 Task: Use the formula "NOW" in spreadsheet "Project portfolio".
Action: Mouse moved to (100, 75)
Screenshot: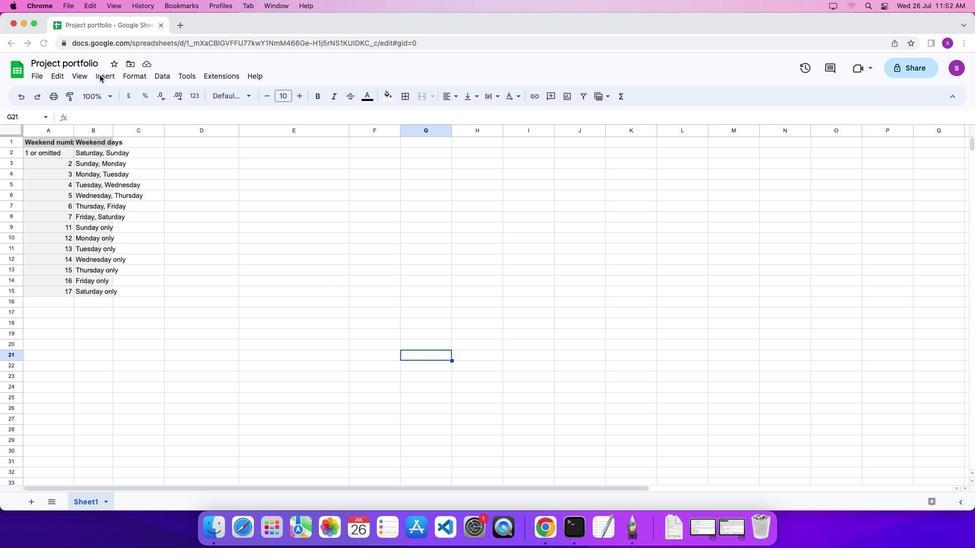 
Action: Mouse pressed left at (100, 75)
Screenshot: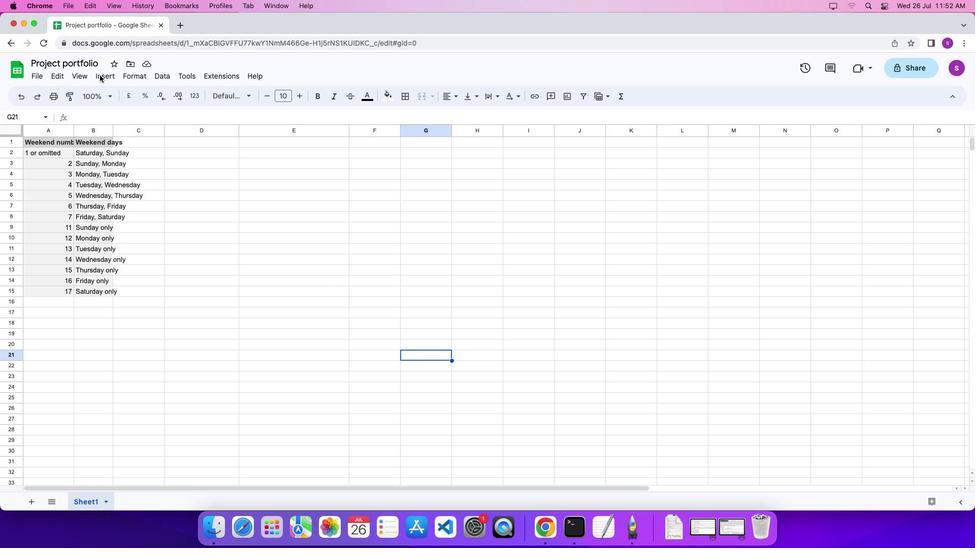 
Action: Mouse moved to (104, 75)
Screenshot: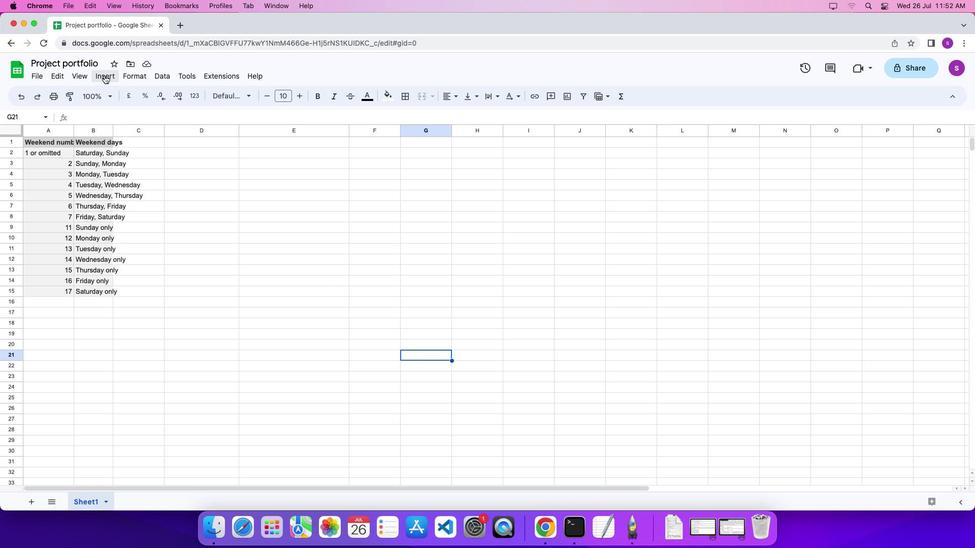
Action: Mouse pressed left at (104, 75)
Screenshot: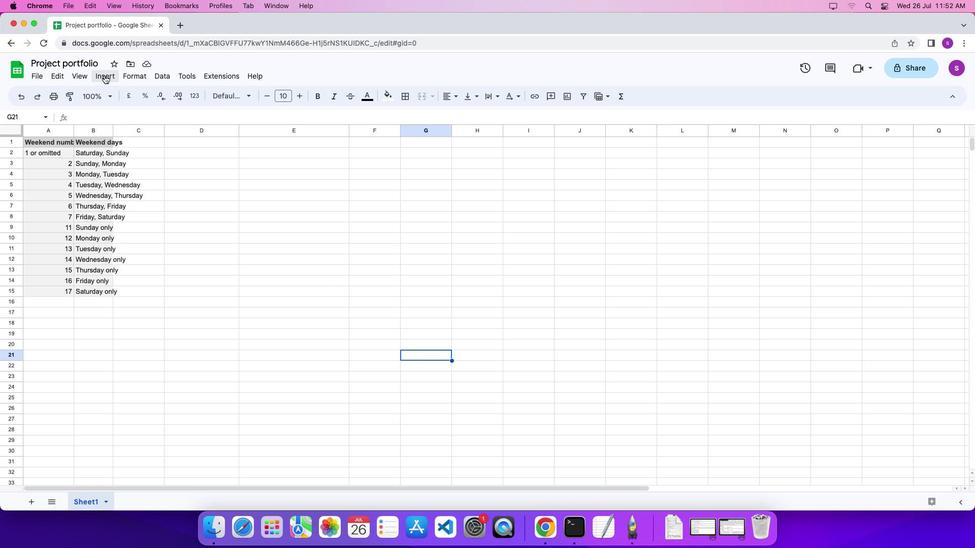 
Action: Mouse moved to (412, 497)
Screenshot: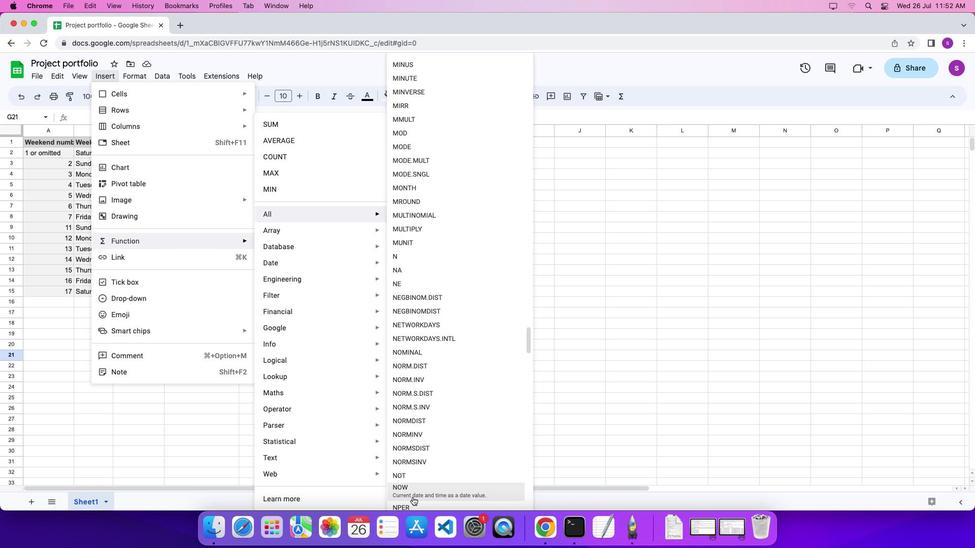 
Action: Mouse pressed left at (412, 497)
Screenshot: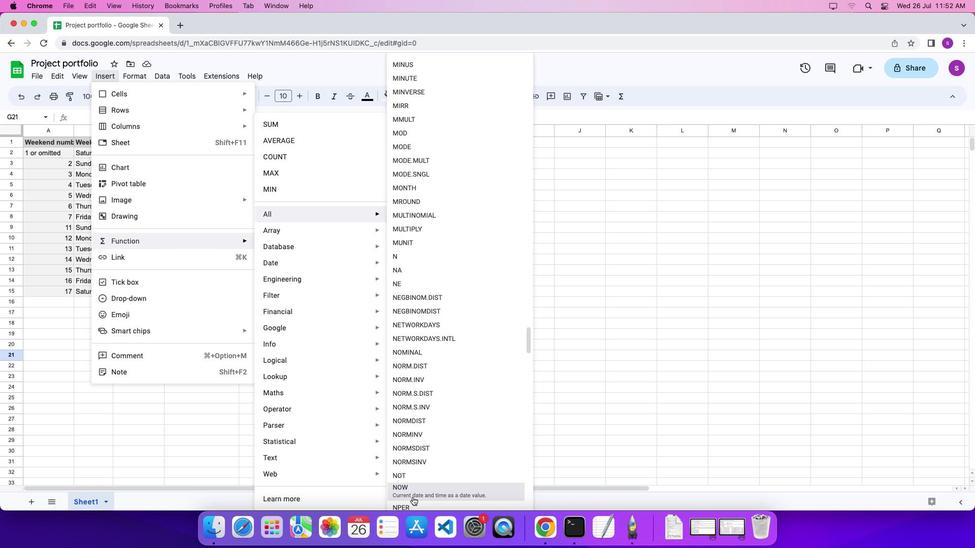 
Action: Mouse moved to (409, 443)
Screenshot: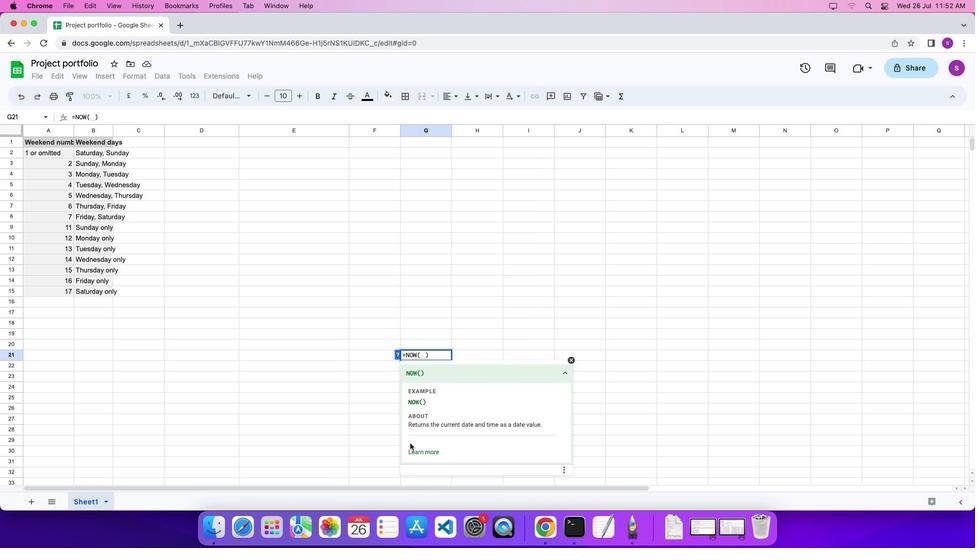 
Action: Key pressed '\x03'
Screenshot: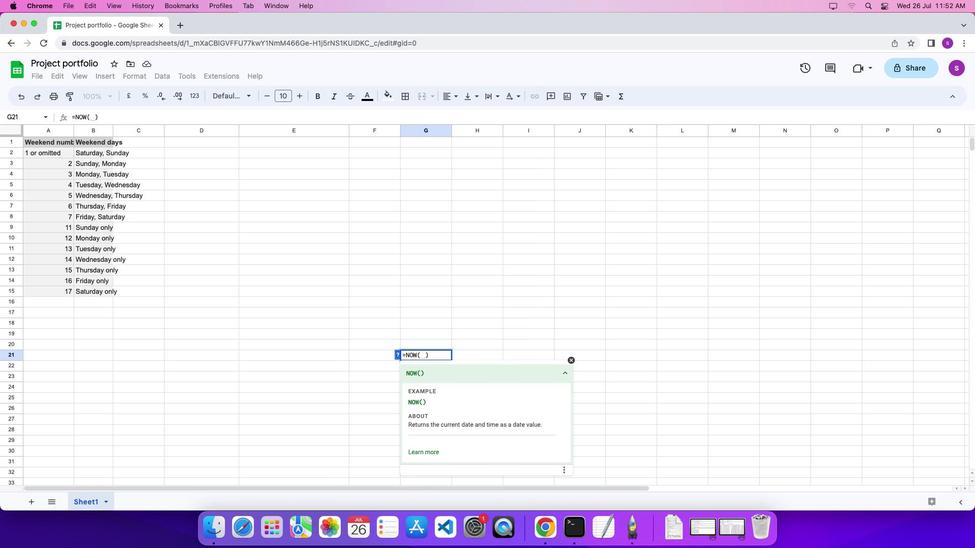 
